 Task: open an excel sheet and write heading  Financial WizardAdd Categories in a column and its values below  'Income, Income, Income, Expenses, Expenses, Expenses, Expenses, Expenses, Savings, Savings, Investments, Investments, Debt, Debt & Debt. 'Add Descriptions in next column and its values below  Salary, Freelance Work, Rental Income, Housing, Transportation, Groceries, Utilities, Entertainment, Emergency Fund, Retirement, Stocks, Mutual Funds, Credit Card 1, Credit Card 2 & Student Loan. Add Amount in next column and its values below  $5,000, $1,200, $500, $1,200, $300, $400, $200, $150, $500, $1,000, $500, $300, $200, $100 & $300. Save page BankTransactionsbook
Action: Mouse moved to (359, 2)
Screenshot: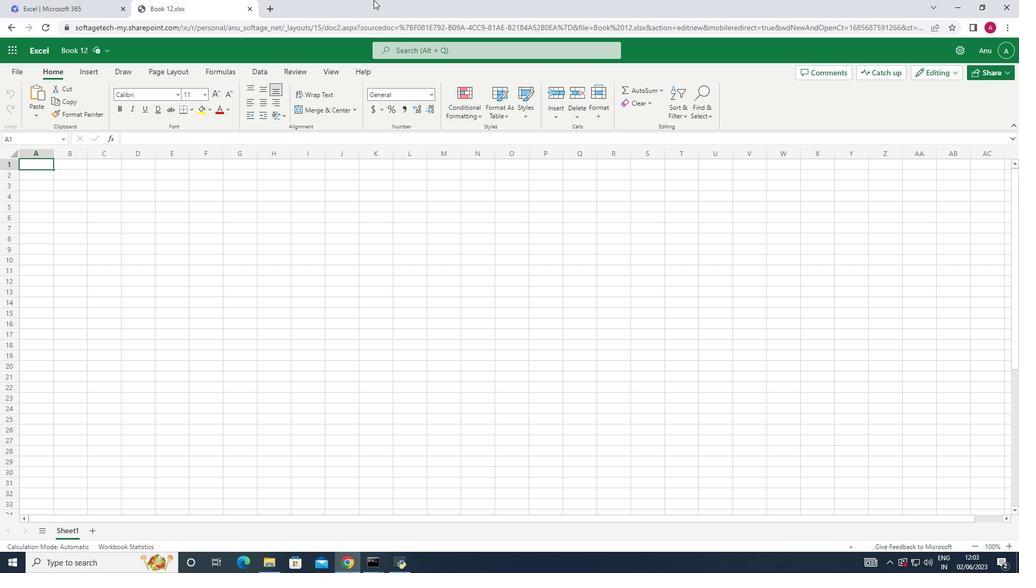 
Action: Key pressed <Key.shift><Key.shift><Key.shift><Key.shift><Key.shift><Key.shift><Key.shift><Key.shift><Key.shift>Financial<Key.space><Key.shift>Wizard<Key.down><Key.shift>Categories<Key.down><Key.shift_r>Income<Key.down><Key.shift_r>Income<Key.down><Key.shift_r>Income<Key.down><Key.shift>Expense<Key.down><Key.shift>Ex<Key.down>e<Key.down>e<Key.down><Key.up><Key.up><Key.up><Key.up><Key.down><Key.down><Key.down><Key.down>e<Key.down><Key.shift>Savings<Key.down><Key.shift>Savings<Key.down><Key.shift_r>Investments<Key.down><Key.shift_r>Invest<Key.down><Key.shift>Debt<Key.down><Key.shift>Debt<Key.down><Key.shift>D<Key.down>
Screenshot: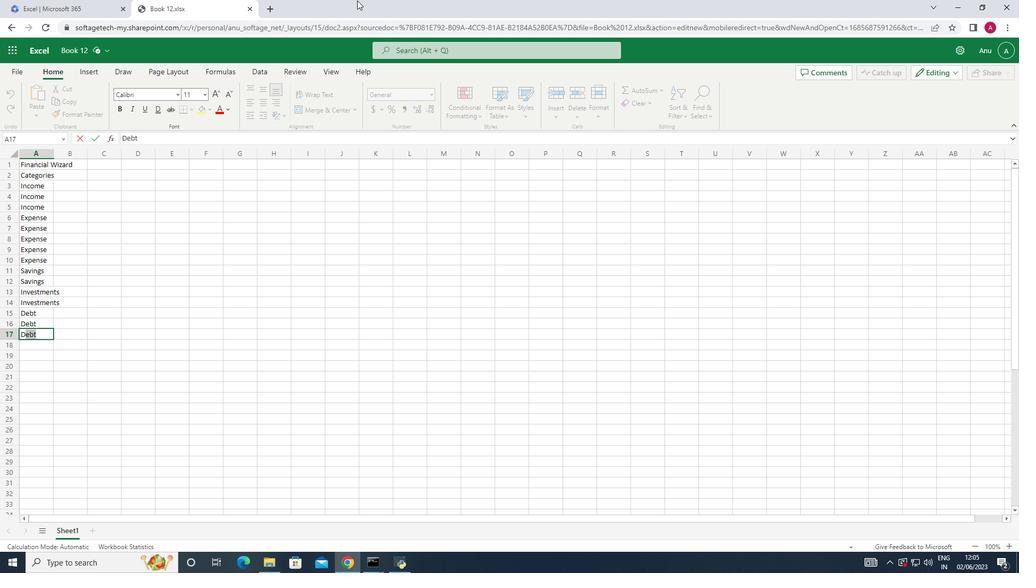 
Action: Mouse moved to (69, 178)
Screenshot: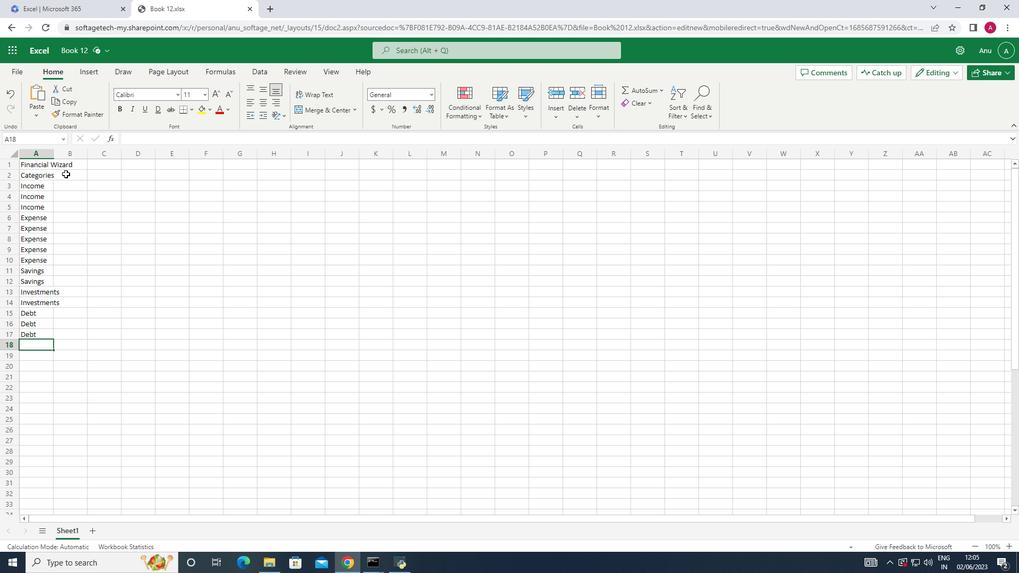 
Action: Mouse pressed left at (69, 178)
Screenshot: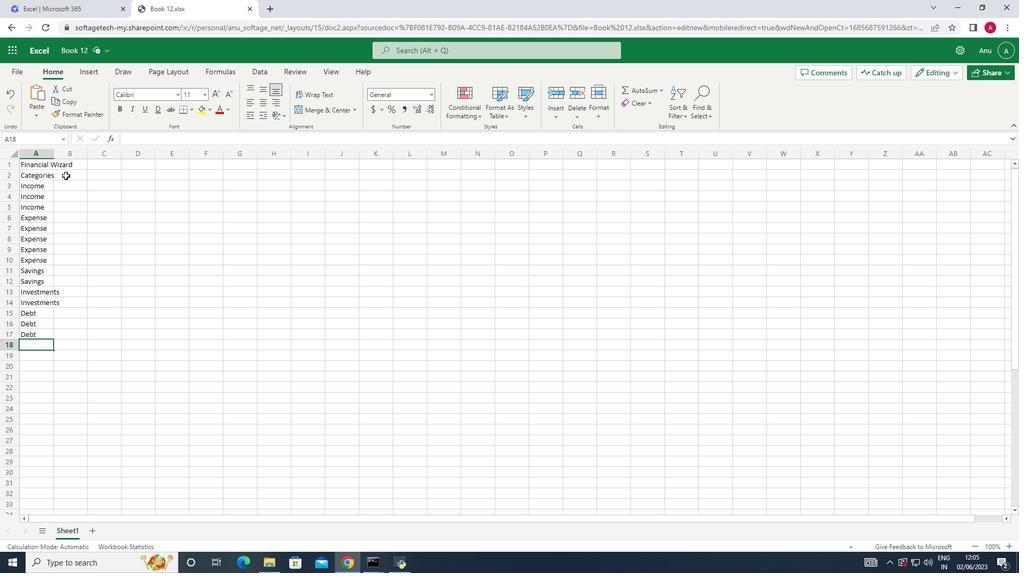 
Action: Mouse moved to (55, 152)
Screenshot: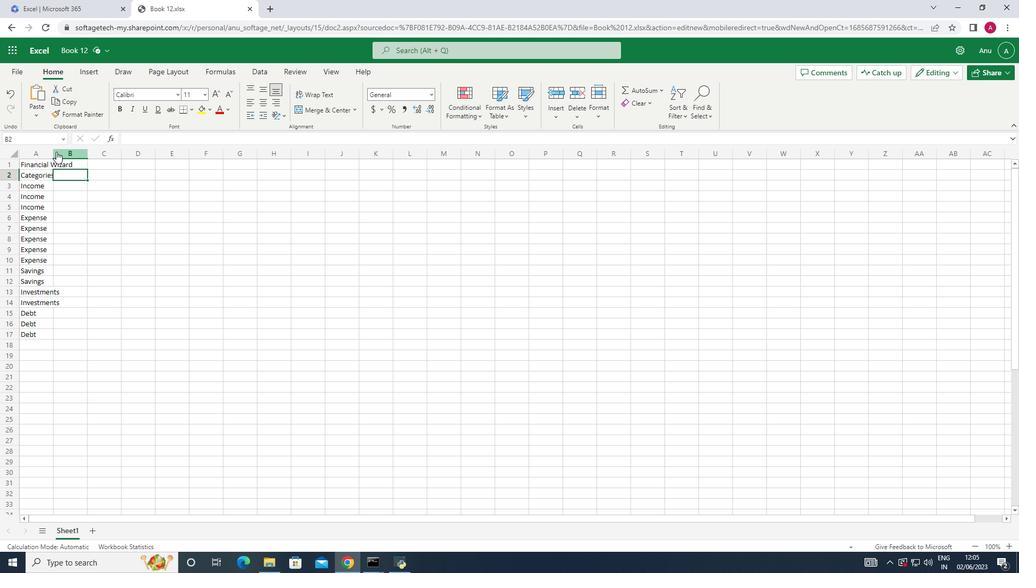 
Action: Mouse pressed left at (55, 152)
Screenshot: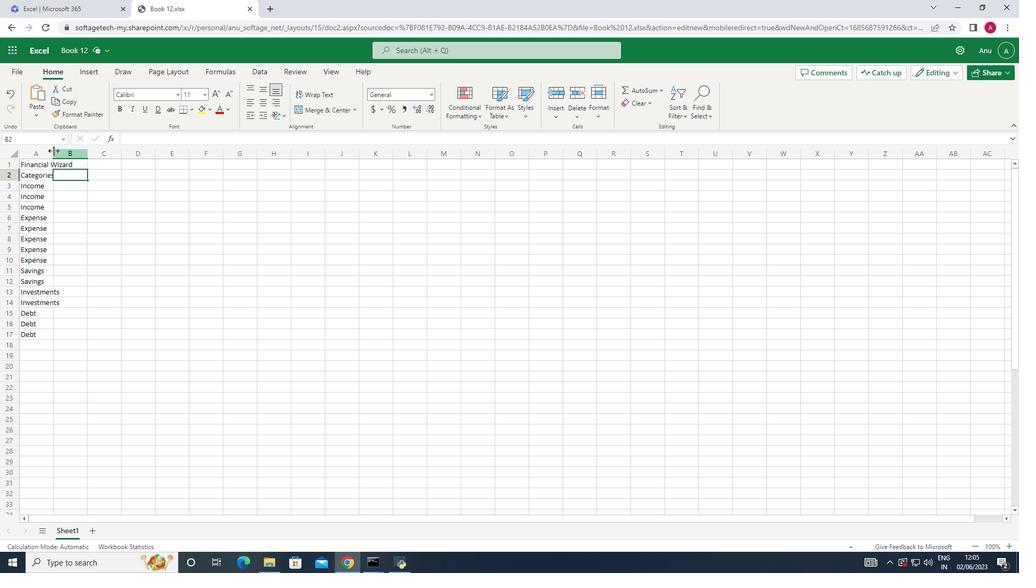 
Action: Mouse pressed left at (55, 152)
Screenshot: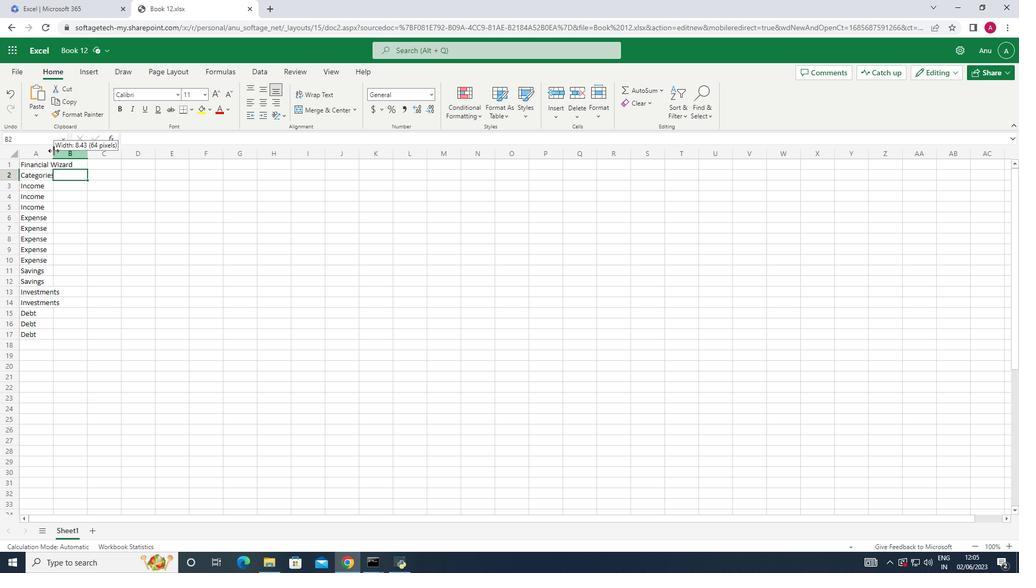 
Action: Mouse moved to (58, 151)
Screenshot: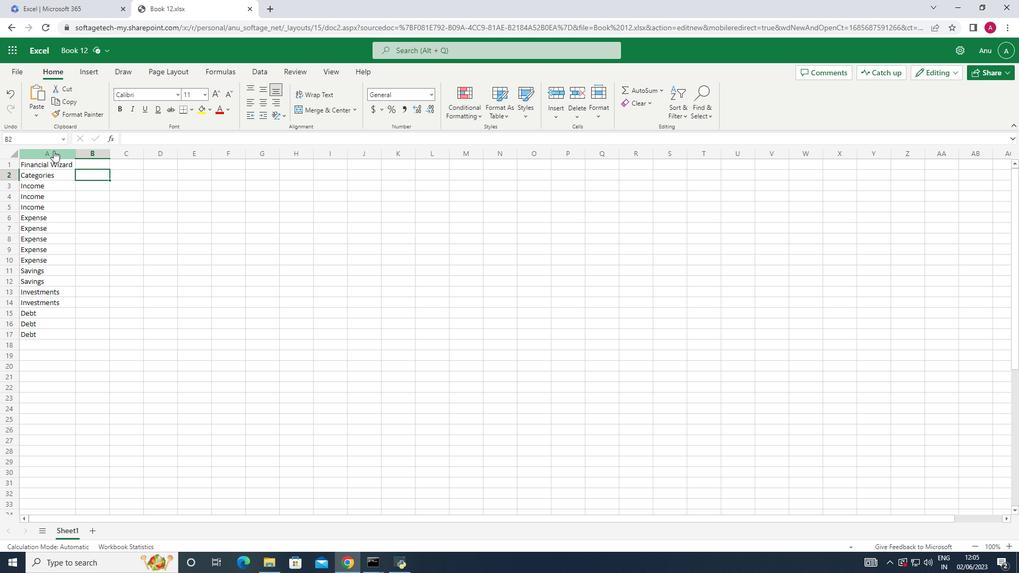 
Action: Key pressed <Key.shift>Descriptions<Key.down><Key.shift>Salary<Key.down><Key.shift>Freelance<Key.space><Key.shift>Work<Key.down><Key.shift><Key.shift><Key.shift><Key.shift><Key.shift><Key.shift><Key.shift><Key.shift><Key.shift><Key.shift><Key.shift>Rental<Key.space><Key.shift><Key.shift><Key.shift><Key.shift>Income<Key.down><Key.shift><Key.shift><Key.shift><Key.shift><Key.shift><Key.shift><Key.shift><Key.shift><Key.shift><Key.shift><Key.shift><Key.shift>Housing<Key.down><Key.shift>Transportation<Key.down><Key.shift>Groceries<Key.down><Key.shift>Utl<Key.backspace>ilities<Key.down><Key.shift>Entertainment<Key.down><Key.shift>Emergency<Key.space><Key.shift>Fund<Key.down><Key.shift>Retirement<Key.down><Key.shift>Stocks<Key.down><Key.shift>Mutual<Key.space><Key.shift>Funds<Key.down><Key.shift>Credit<Key.space><Key.shift>Card<Key.space>1<Key.down><Key.shift>Credit<Key.space><Key.shift>Card<Key.space>2<Key.down><Key.left><Key.right><Key.shift>Student<Key.space><Key.shift>Loan
Screenshot: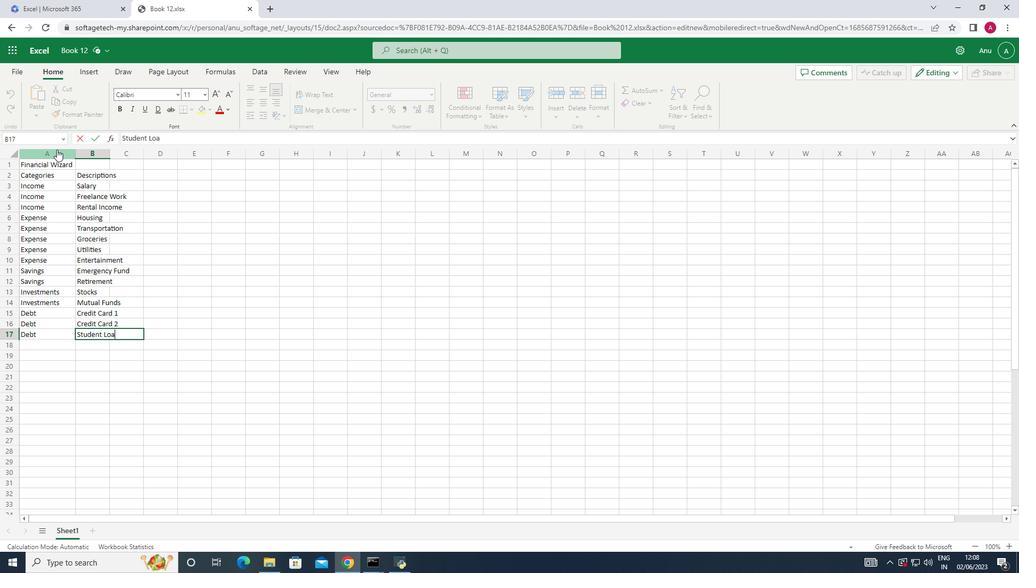 
Action: Mouse moved to (133, 185)
Screenshot: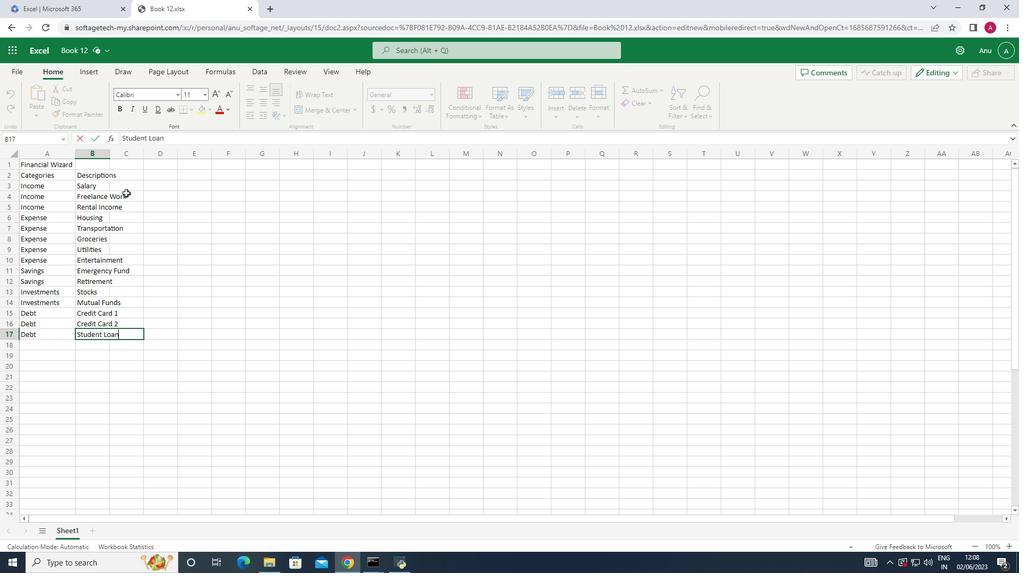 
Action: Mouse pressed left at (133, 185)
Screenshot: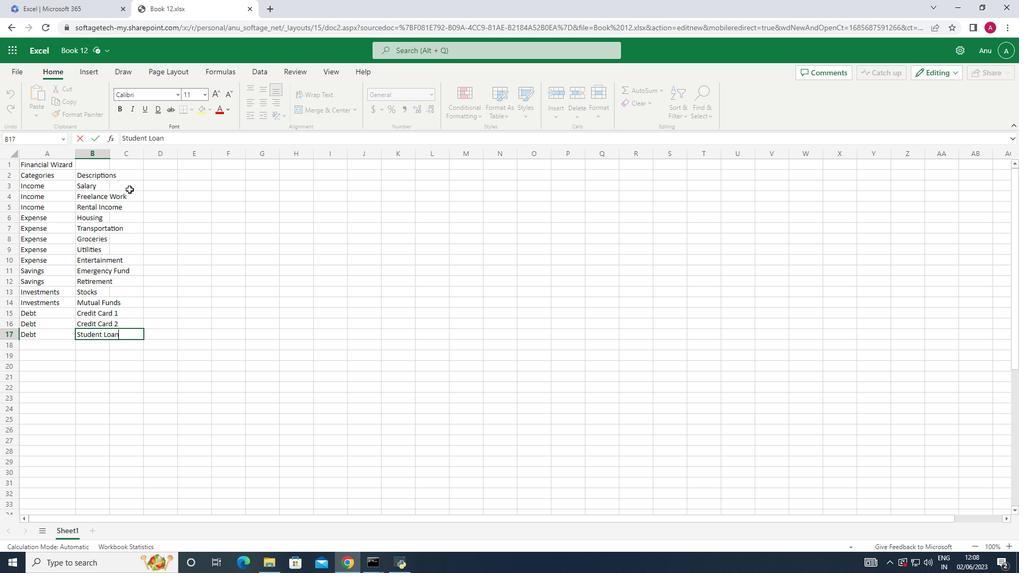 
Action: Mouse moved to (109, 156)
Screenshot: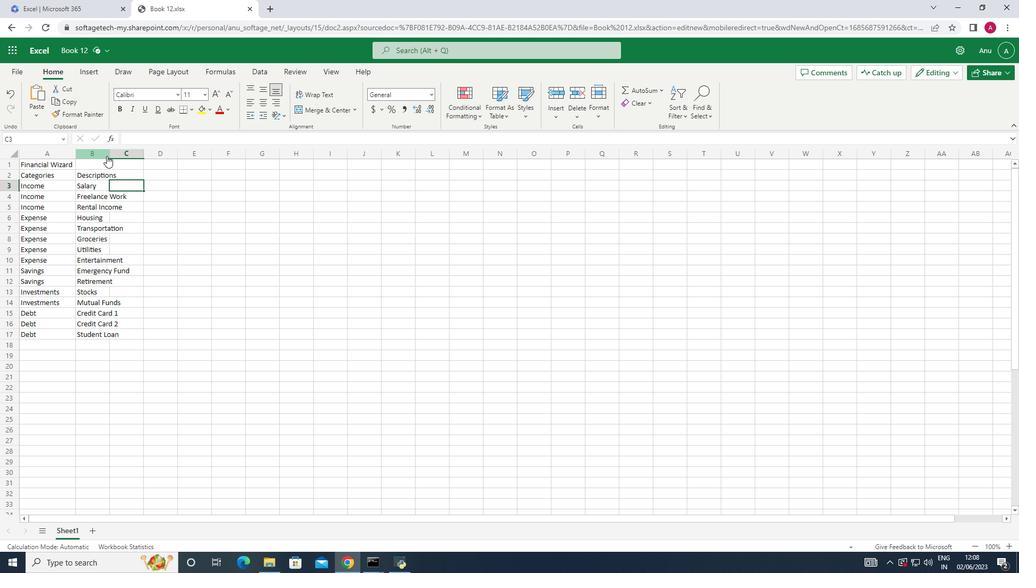 
Action: Mouse pressed left at (109, 156)
Screenshot: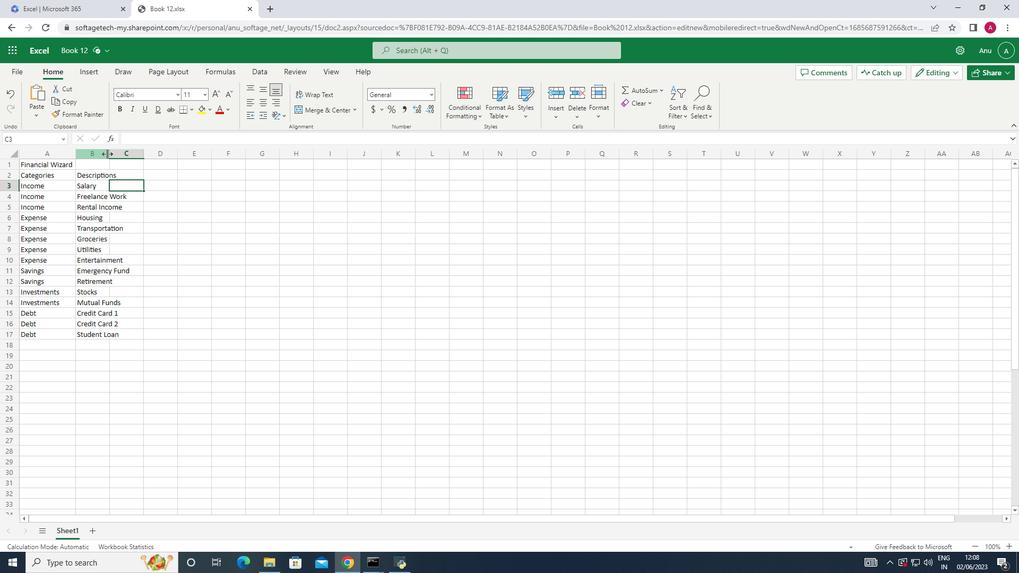 
Action: Mouse pressed left at (109, 156)
Screenshot: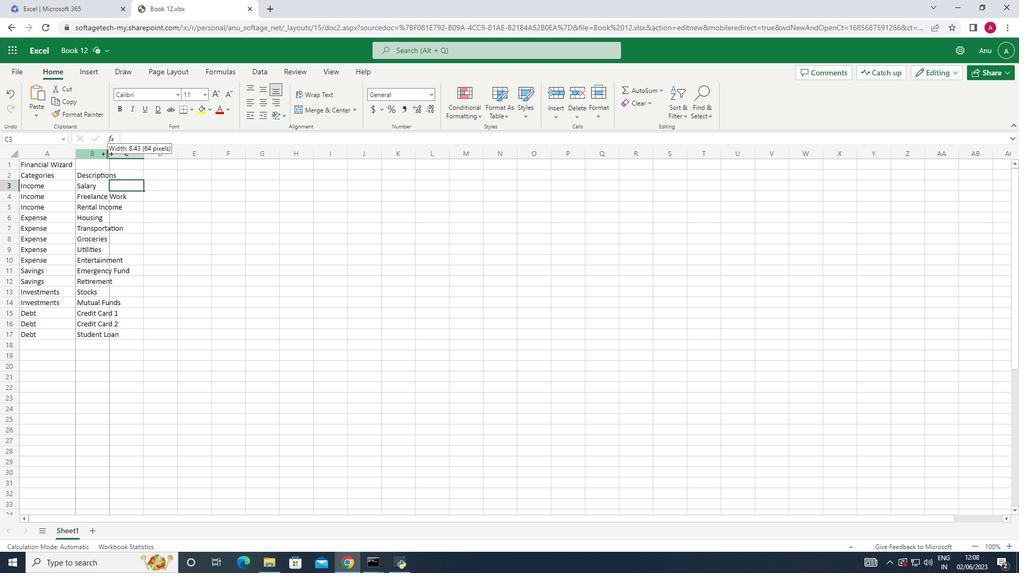 
Action: Mouse moved to (158, 176)
Screenshot: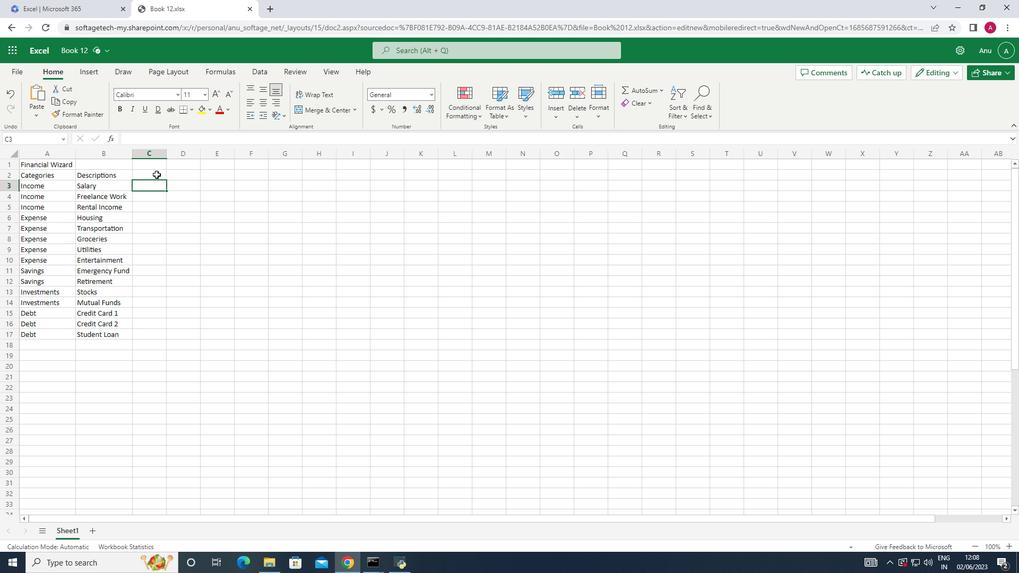 
Action: Mouse pressed left at (158, 176)
Screenshot: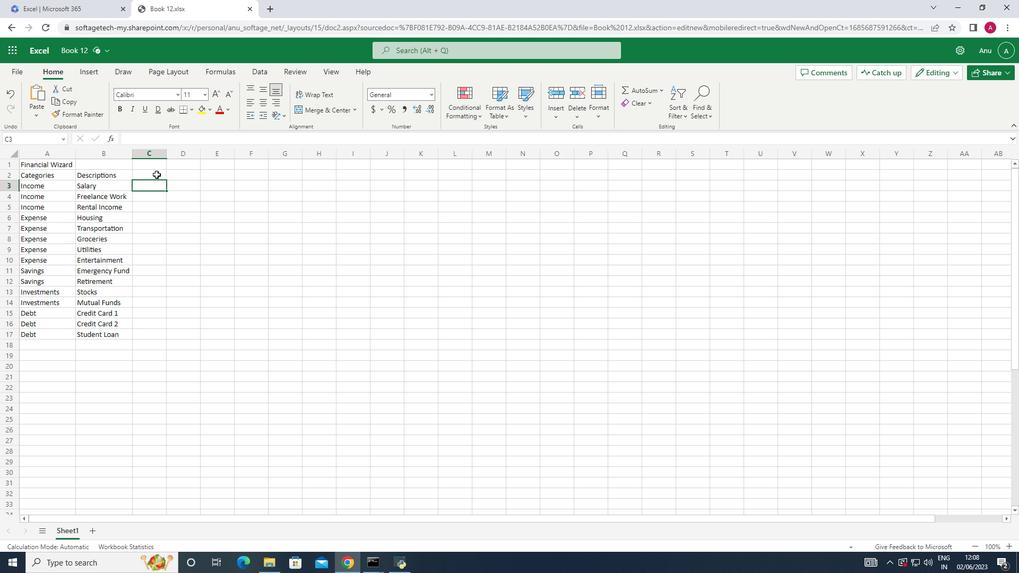 
Action: Mouse moved to (157, 176)
Screenshot: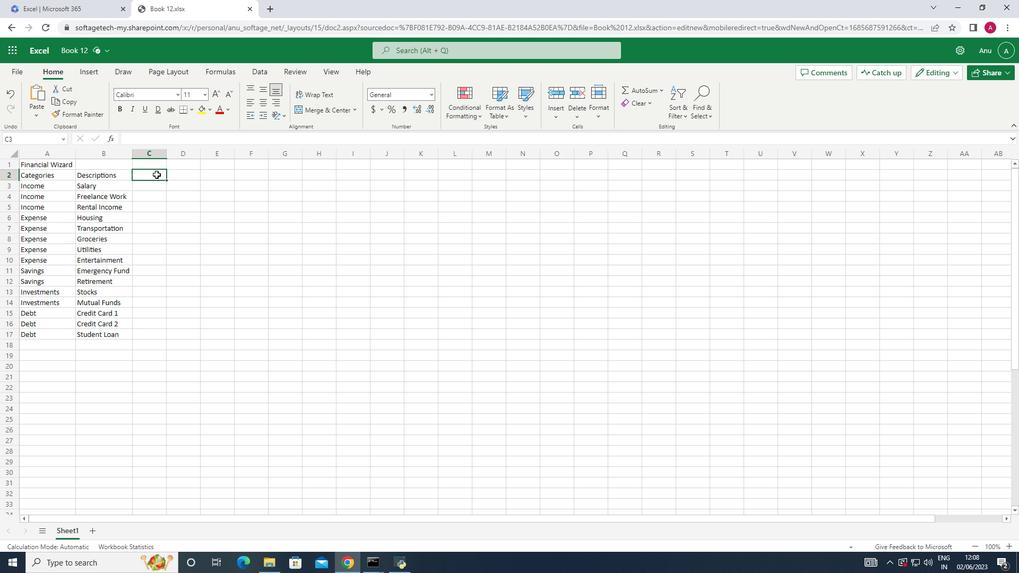 
Action: Key pressed <Key.shift>Amount<Key.down>5000<Key.down>1200<Key.down>500<Key.down>1200<Key.down>300<Key.down>400<Key.down>200<Key.down>150<Key.down>500<Key.down>1000<Key.down>500<Key.down>300<Key.down>200<Key.down>100<Key.down>300
Screenshot: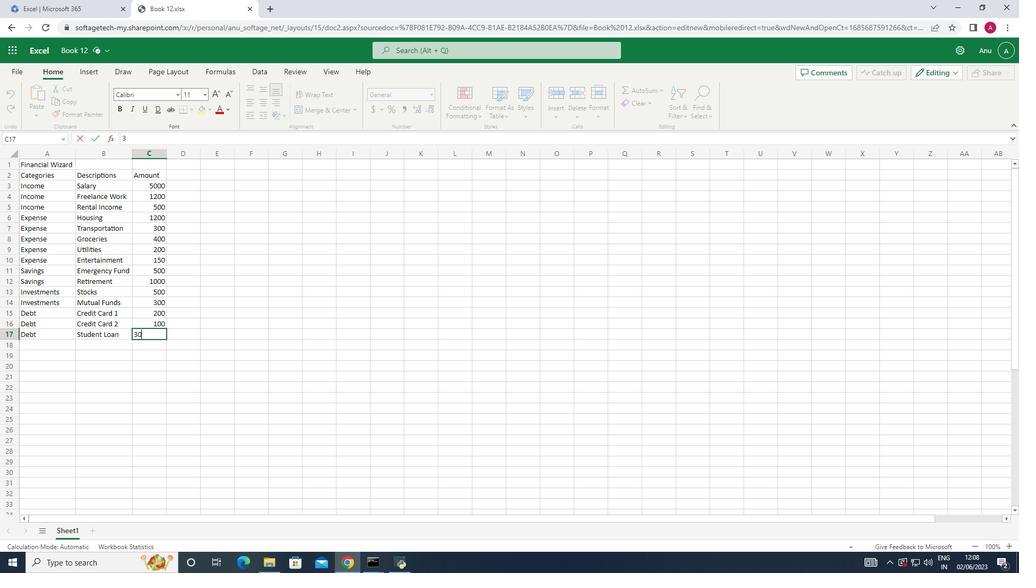 
Action: Mouse moved to (157, 181)
Screenshot: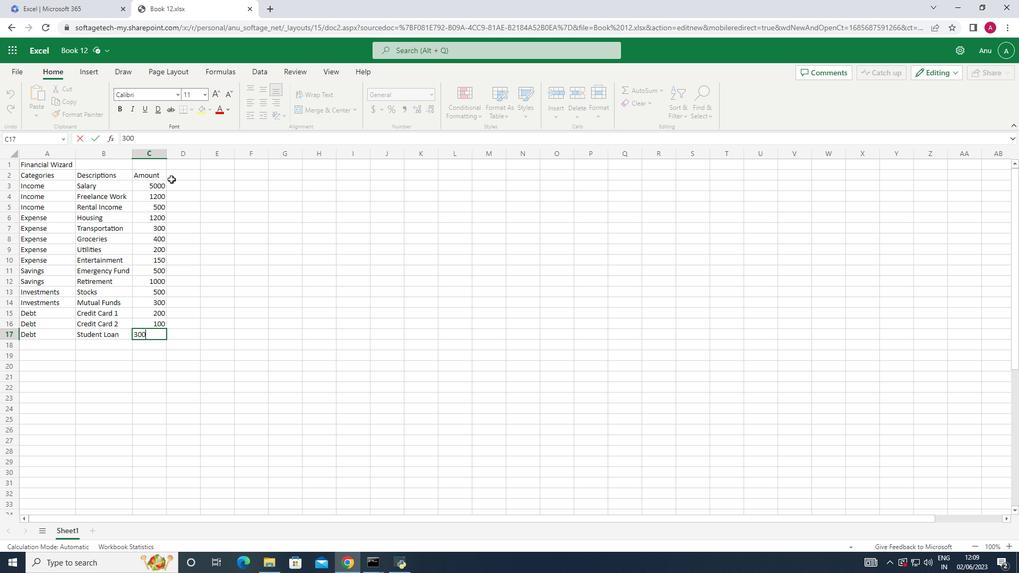 
Action: Mouse pressed left at (157, 181)
Screenshot: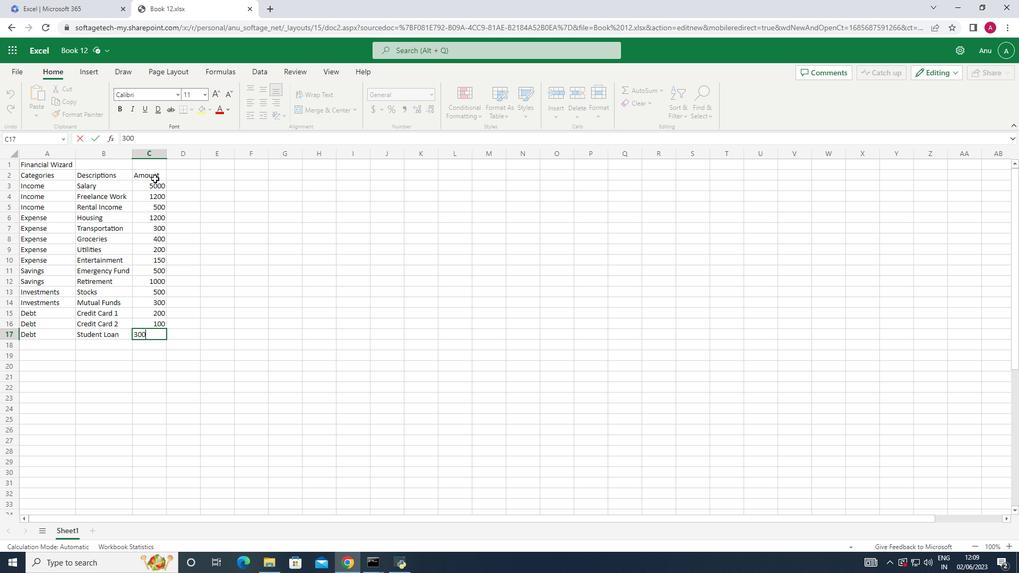
Action: Mouse moved to (148, 192)
Screenshot: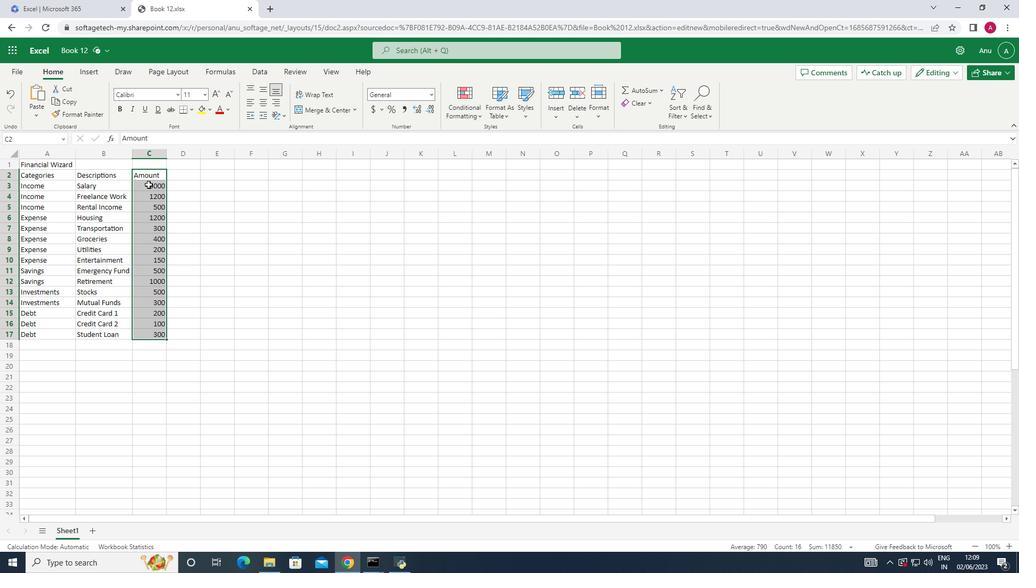 
Action: Mouse pressed left at (148, 192)
Screenshot: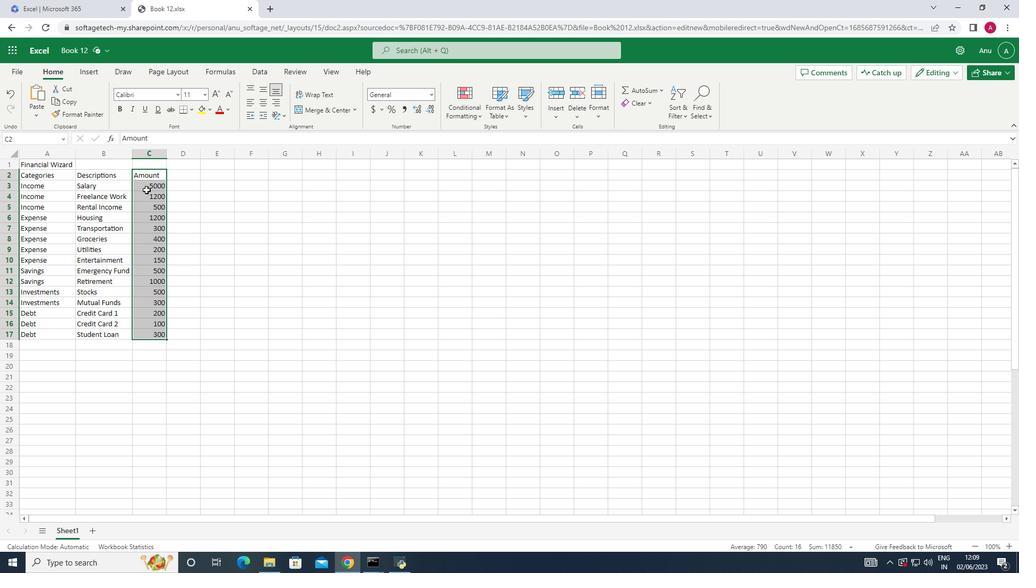 
Action: Mouse moved to (375, 109)
Screenshot: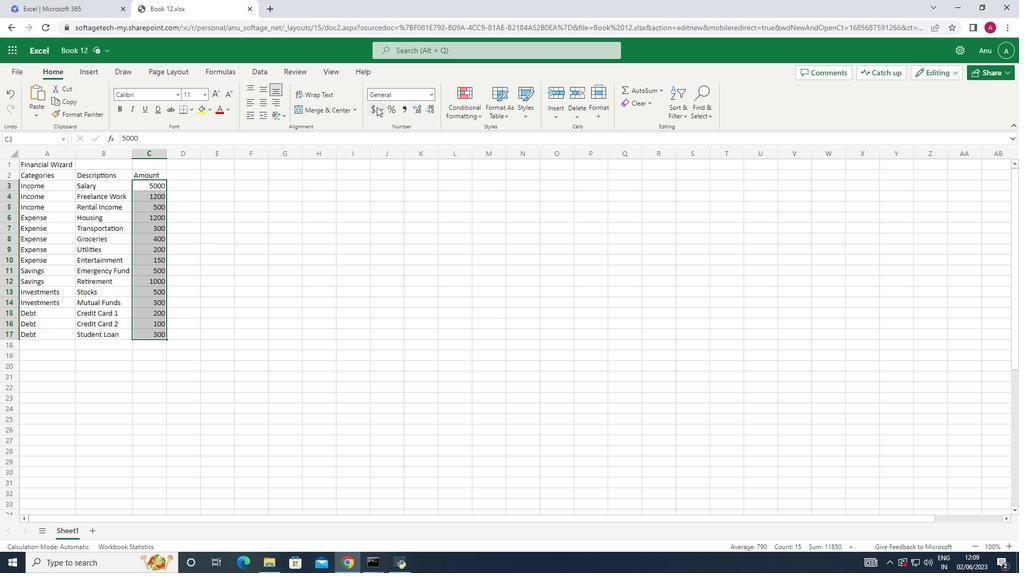 
Action: Mouse pressed left at (375, 109)
Screenshot: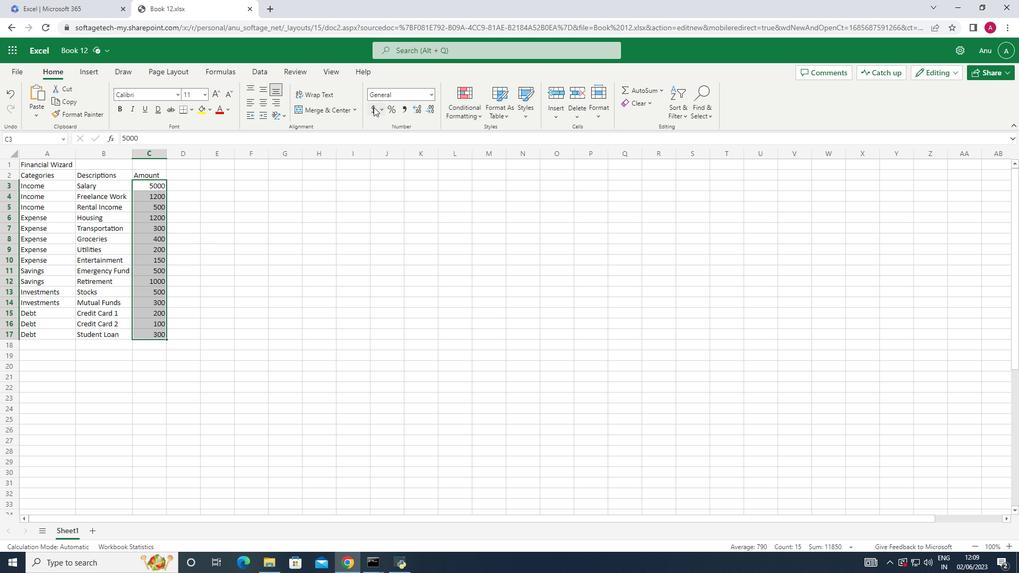 
Action: Mouse moved to (394, 125)
Screenshot: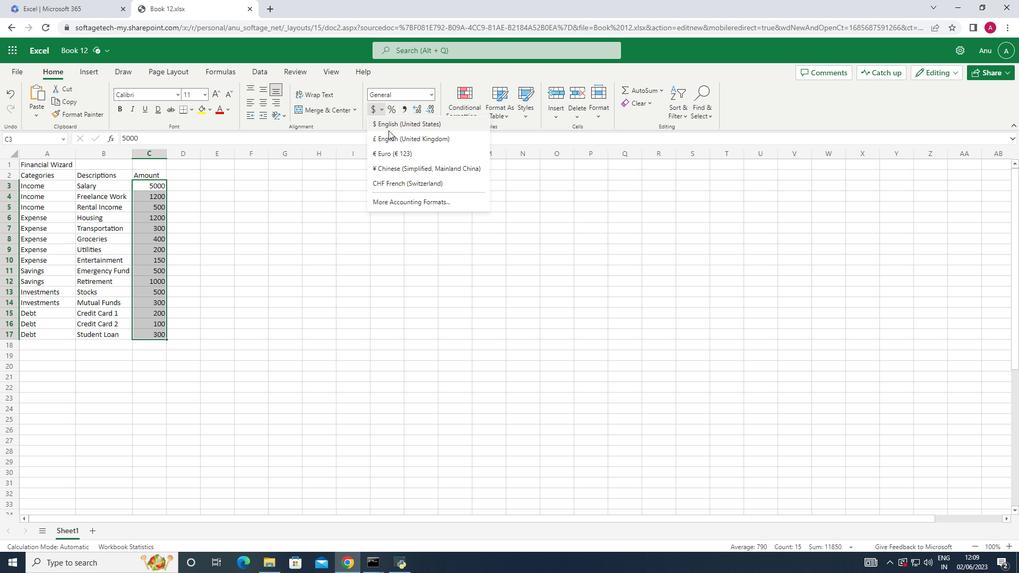 
Action: Mouse pressed left at (394, 125)
Screenshot: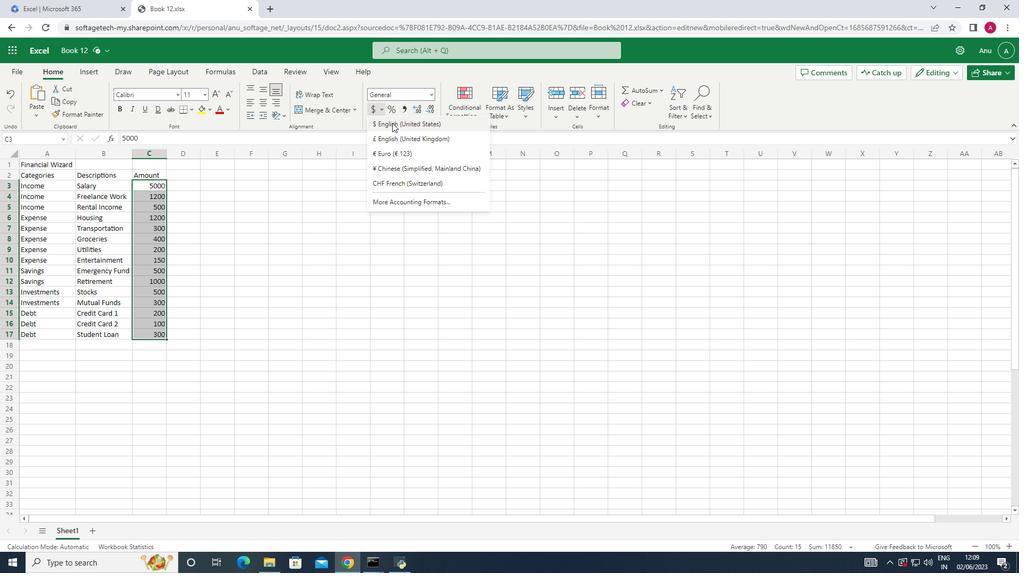 
Action: Mouse moved to (281, 223)
Screenshot: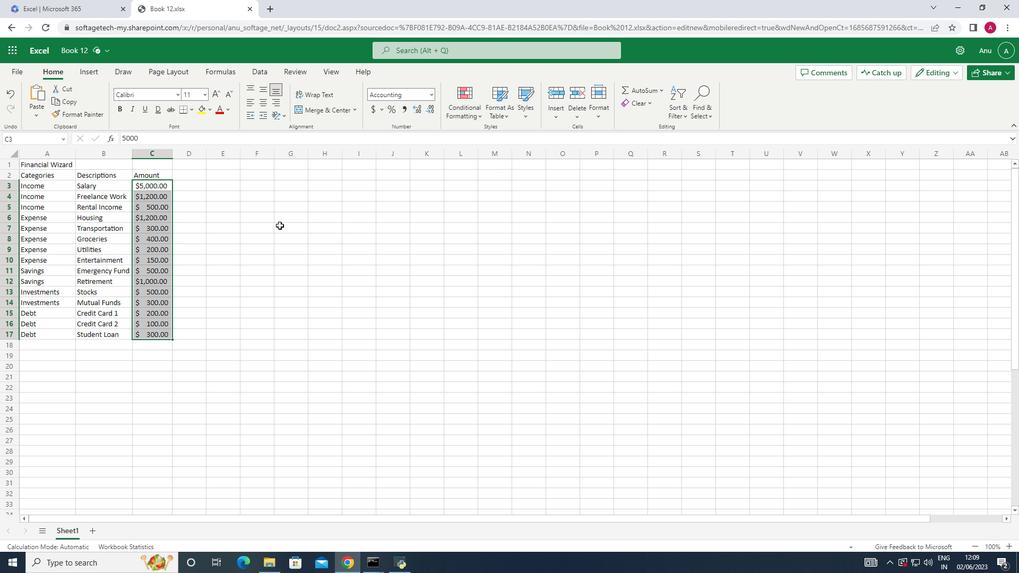 
Action: Mouse pressed left at (281, 223)
Screenshot: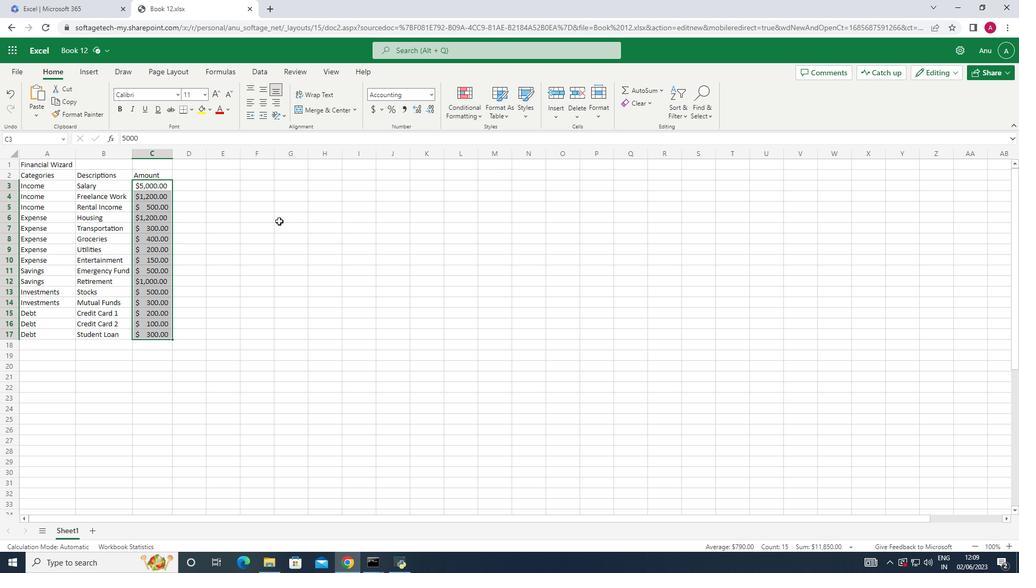 
Action: Mouse moved to (21, 72)
Screenshot: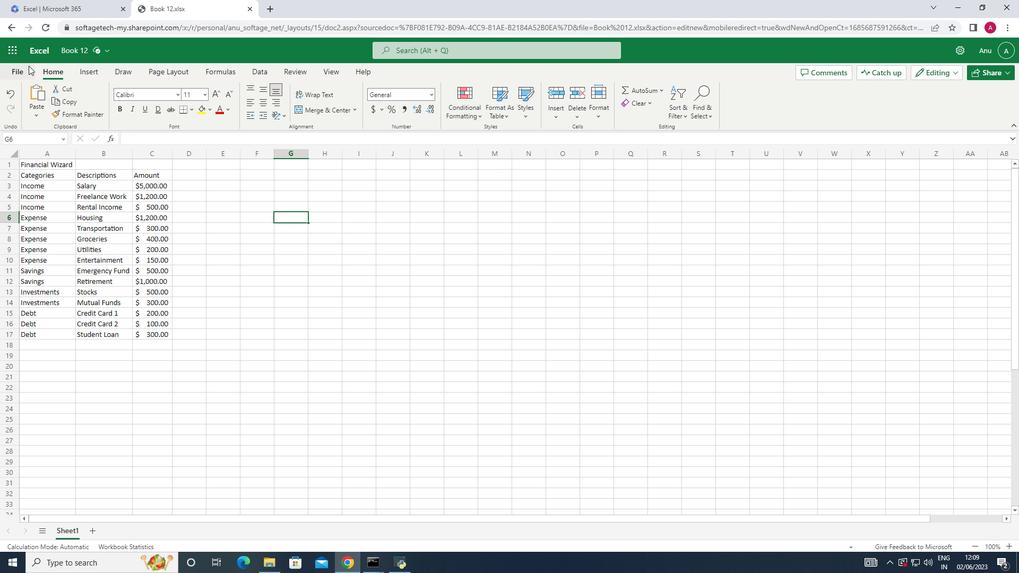
Action: Mouse pressed left at (21, 72)
Screenshot: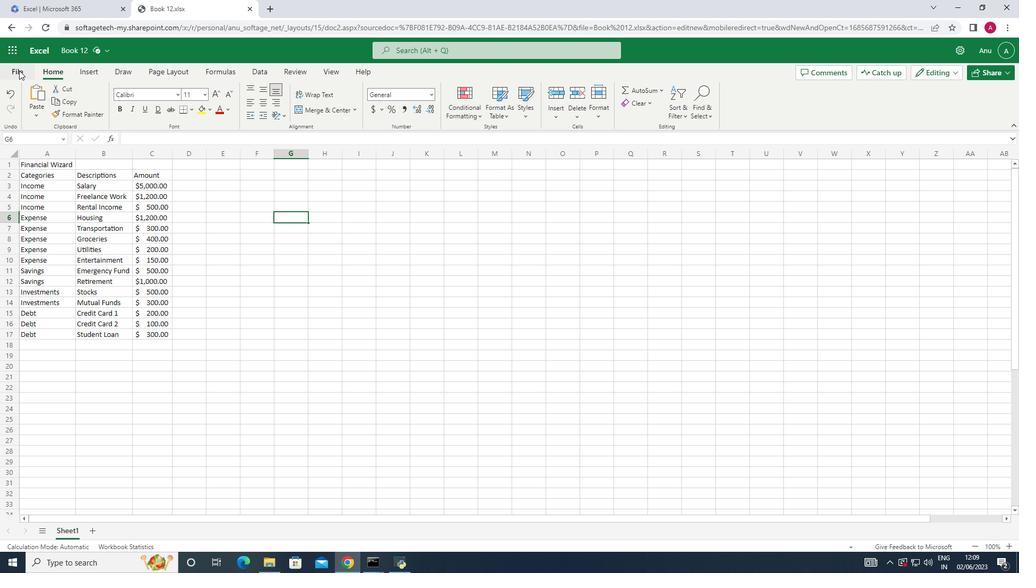 
Action: Mouse moved to (55, 175)
Screenshot: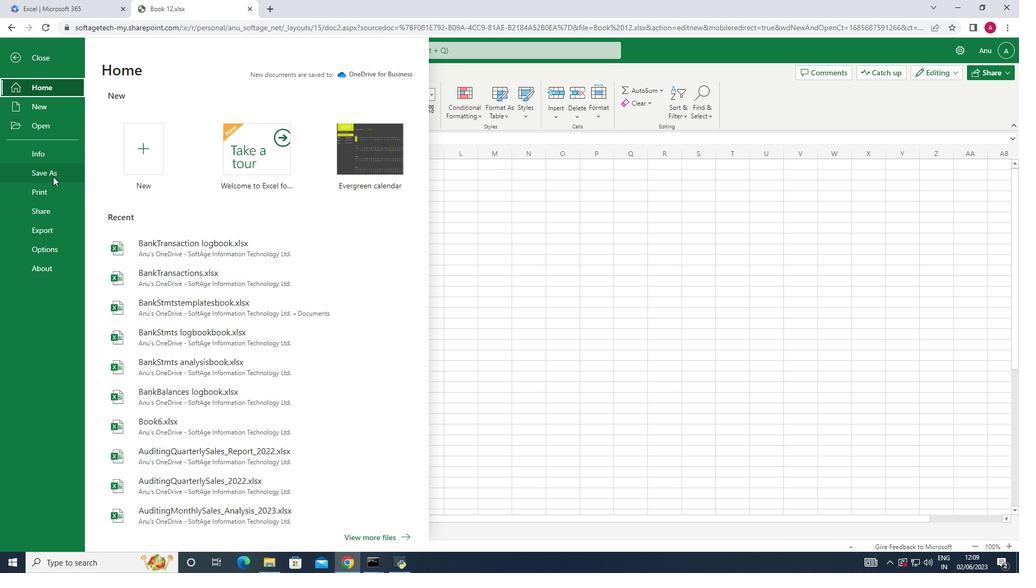 
Action: Mouse pressed left at (55, 175)
Screenshot: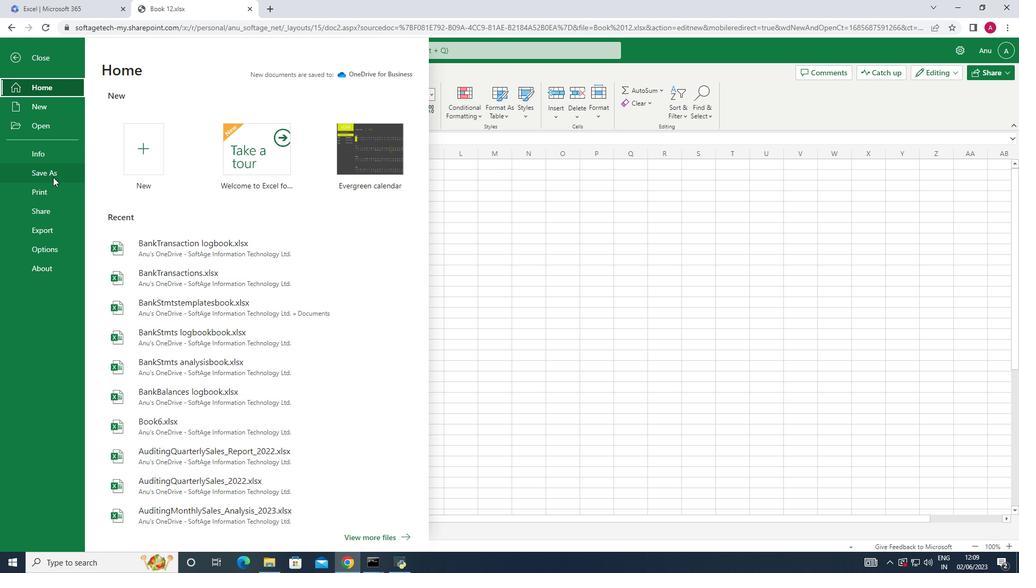 
Action: Mouse moved to (202, 143)
Screenshot: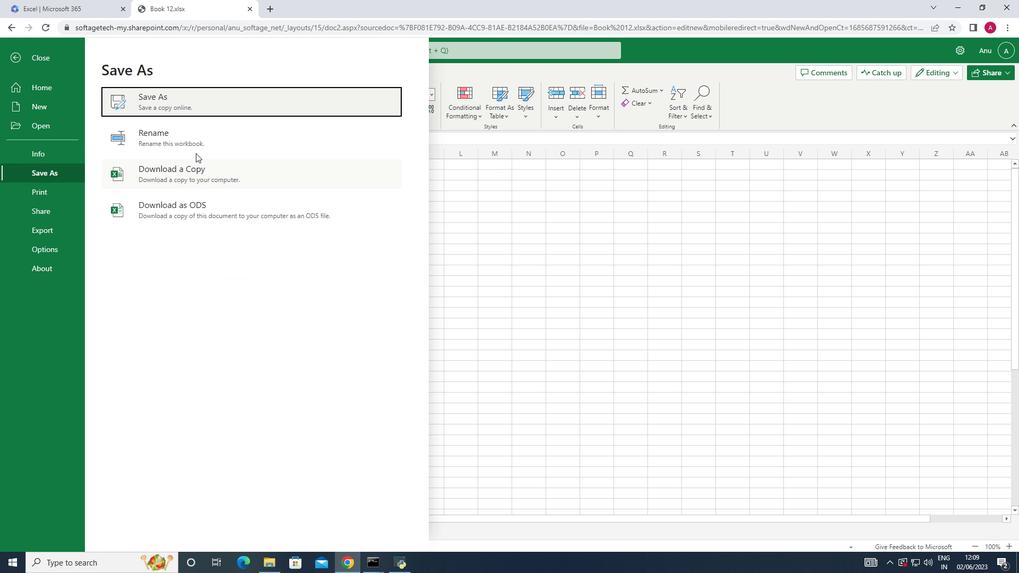 
Action: Mouse pressed left at (202, 143)
Screenshot: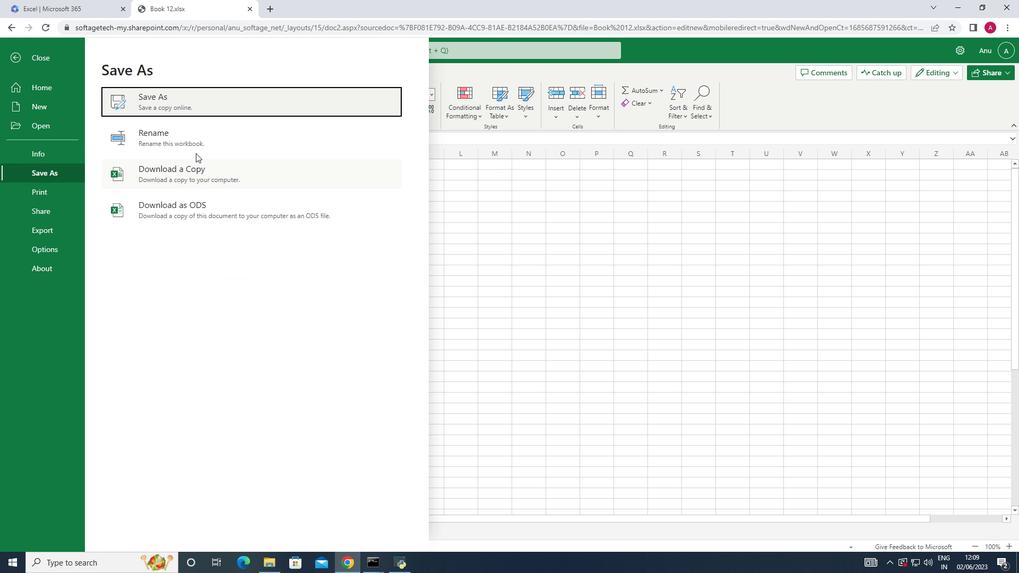 
Action: Mouse moved to (141, 107)
Screenshot: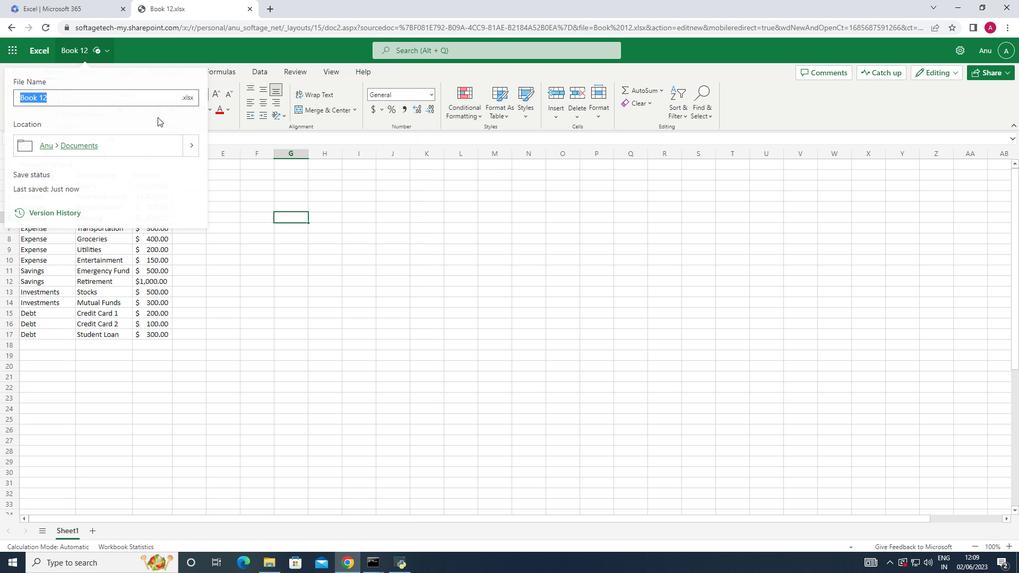 
Action: Key pressed <Key.shift>Bank<Key.shift>Transactioonsbook<Key.enter>
Screenshot: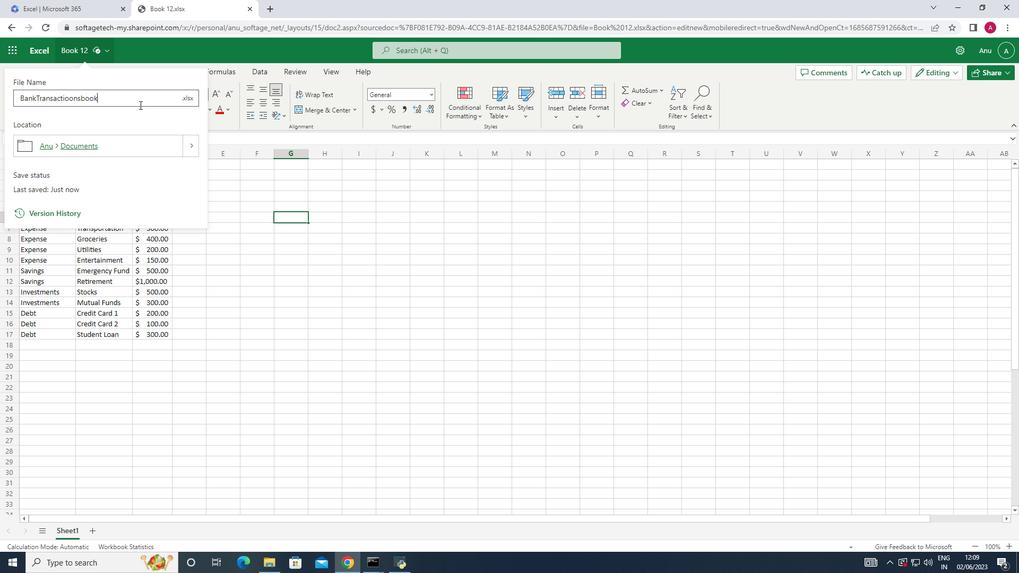 
Action: Mouse moved to (144, 109)
Screenshot: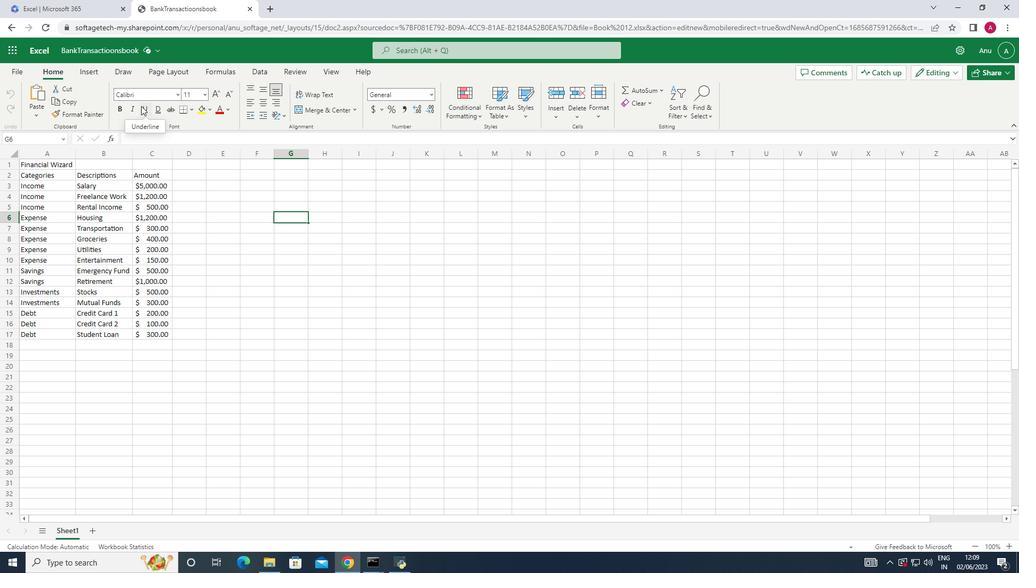 
